 Task: Check the percentage active listings of laminate floors in the last 3 years.
Action: Mouse moved to (824, 189)
Screenshot: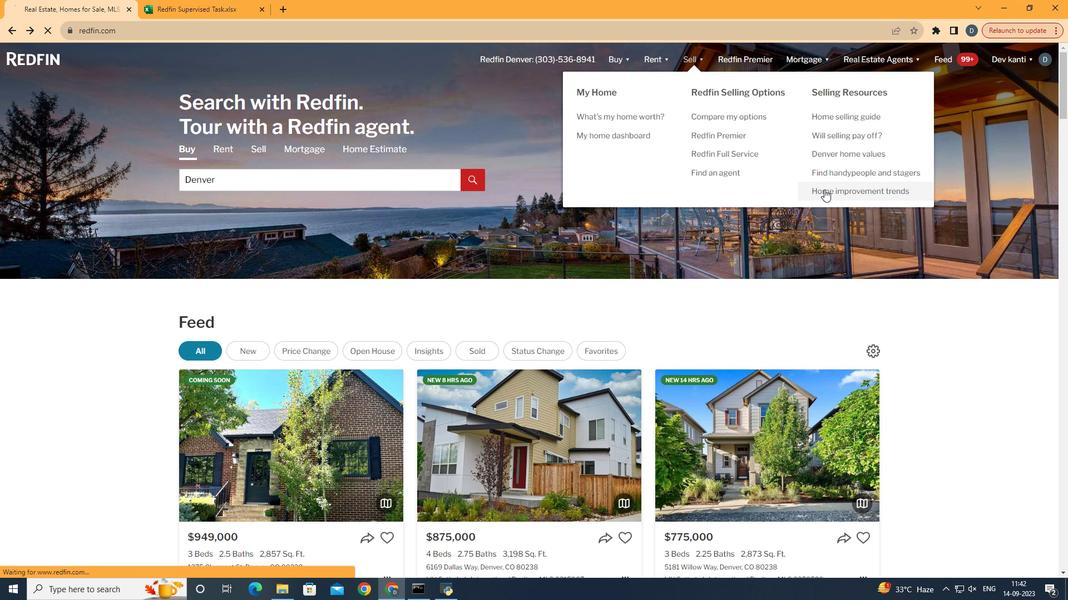 
Action: Mouse pressed left at (824, 189)
Screenshot: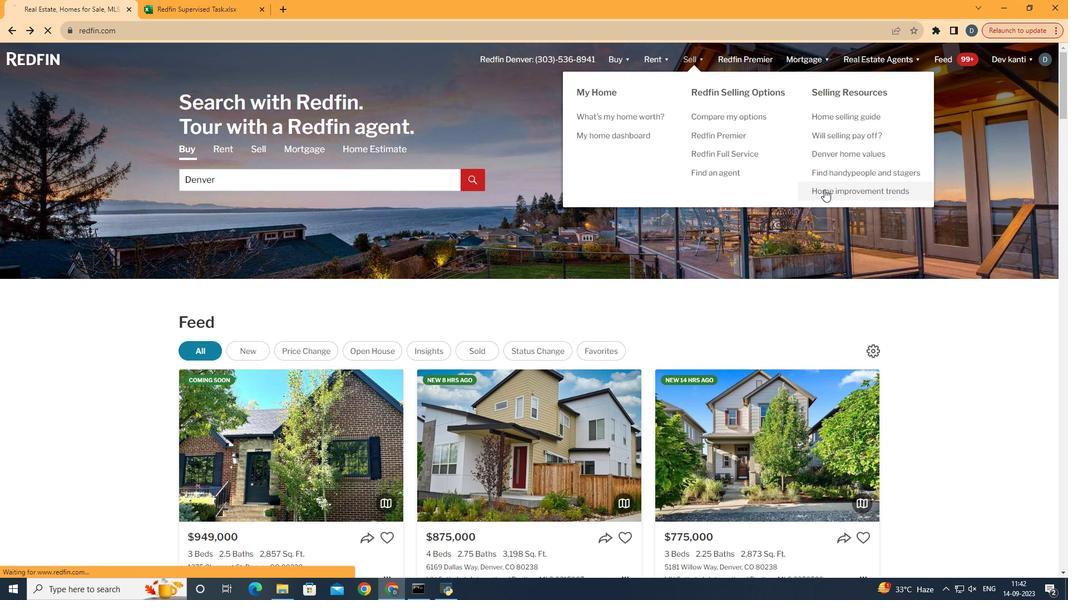 
Action: Mouse moved to (270, 210)
Screenshot: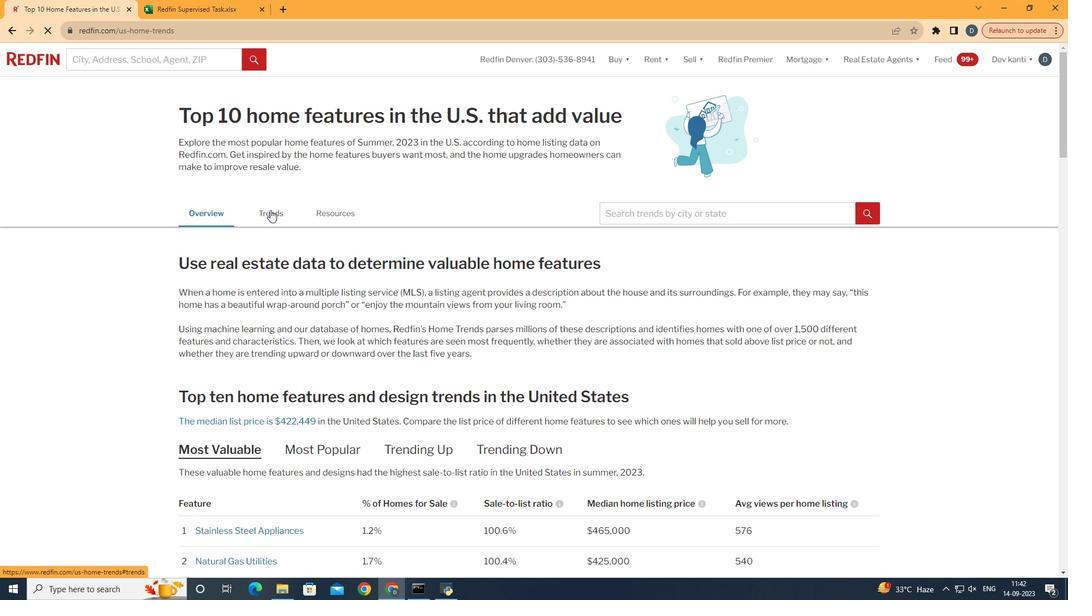 
Action: Mouse pressed left at (270, 210)
Screenshot: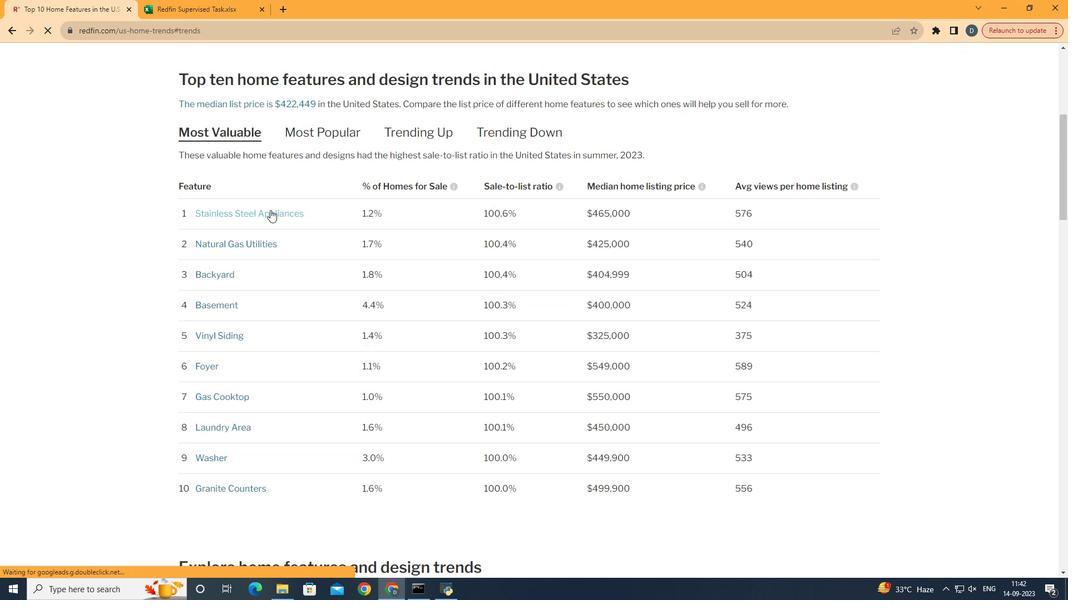
Action: Mouse moved to (349, 273)
Screenshot: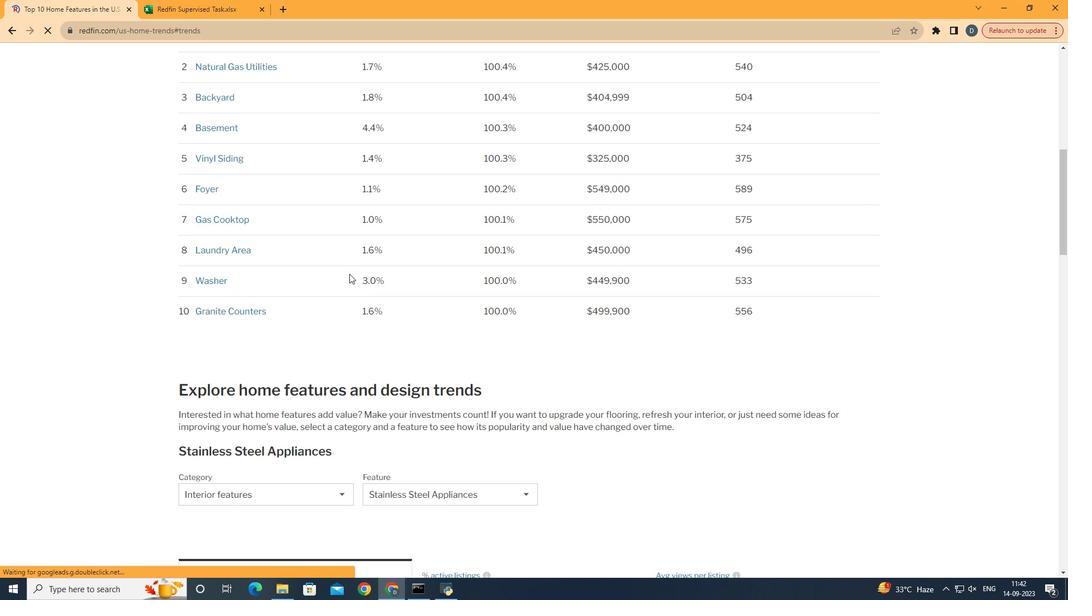
Action: Mouse scrolled (349, 273) with delta (0, 0)
Screenshot: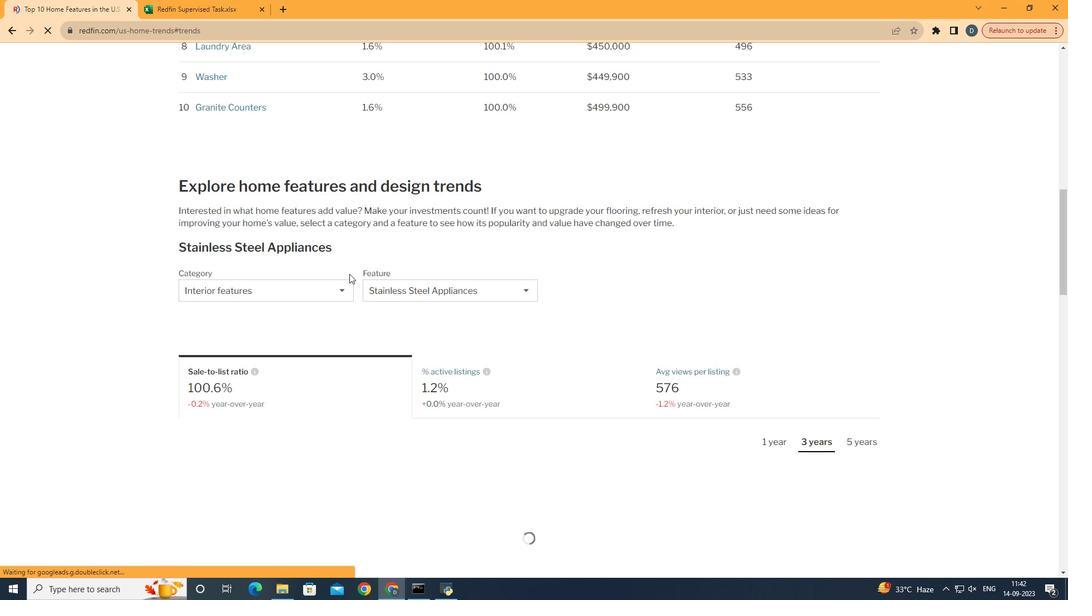 
Action: Mouse moved to (349, 274)
Screenshot: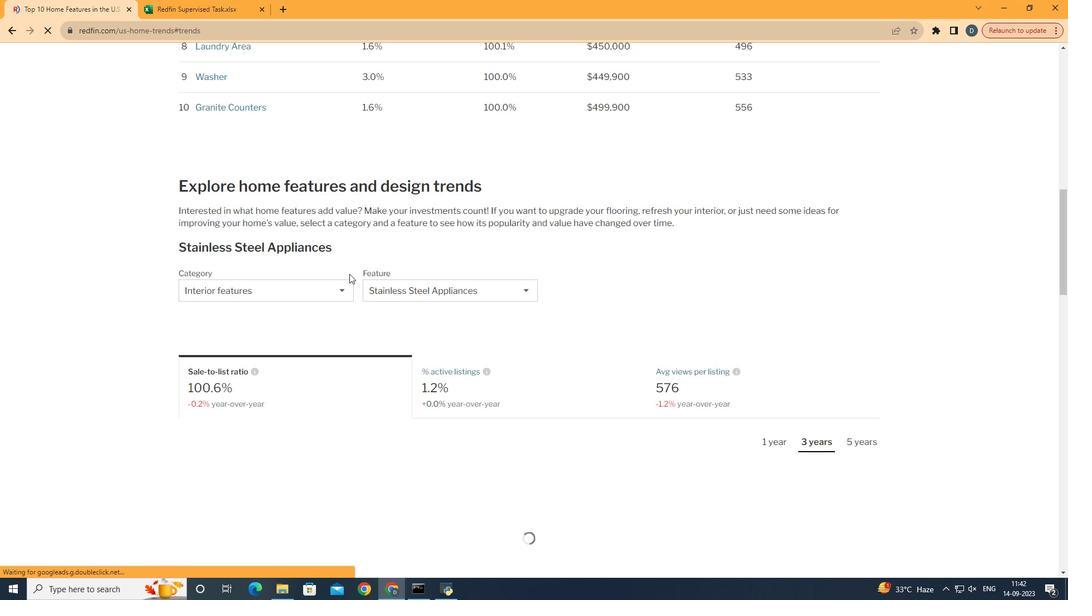 
Action: Mouse scrolled (349, 273) with delta (0, 0)
Screenshot: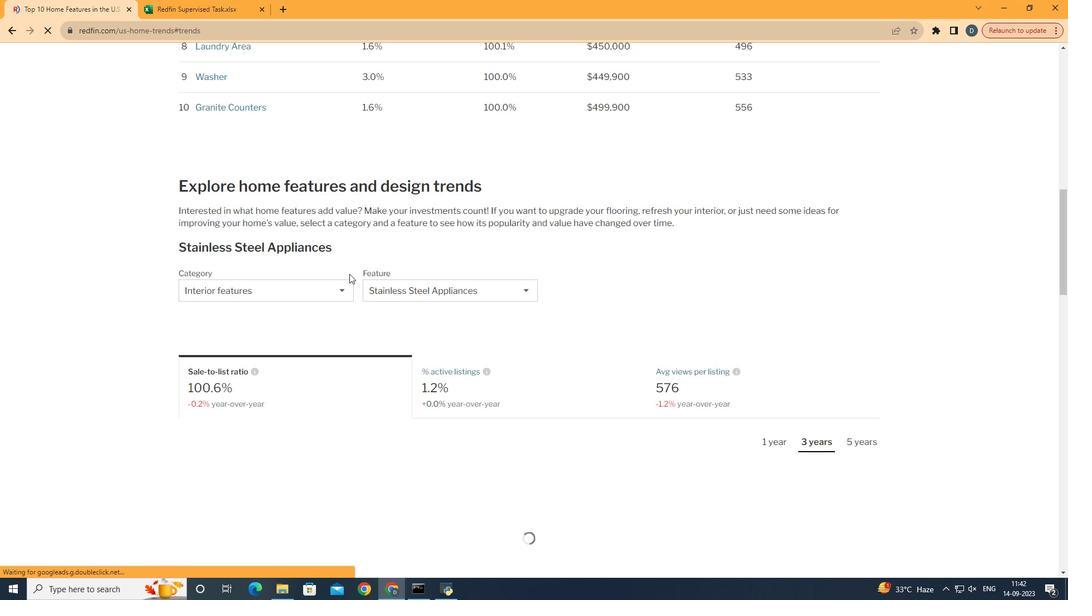 
Action: Mouse scrolled (349, 273) with delta (0, 0)
Screenshot: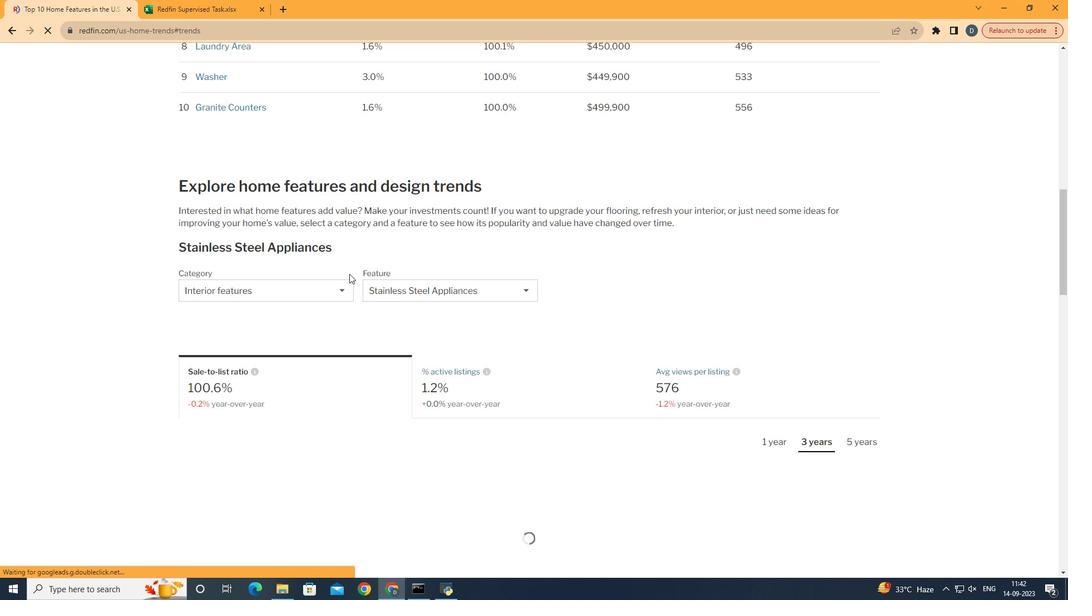 
Action: Mouse scrolled (349, 273) with delta (0, 0)
Screenshot: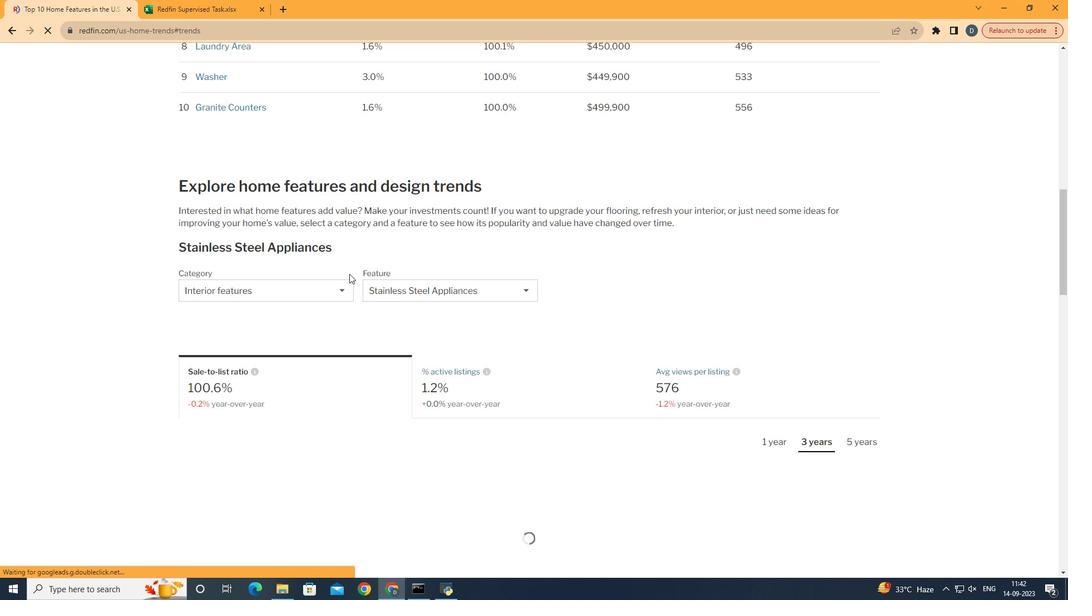 
Action: Mouse scrolled (349, 273) with delta (0, 0)
Screenshot: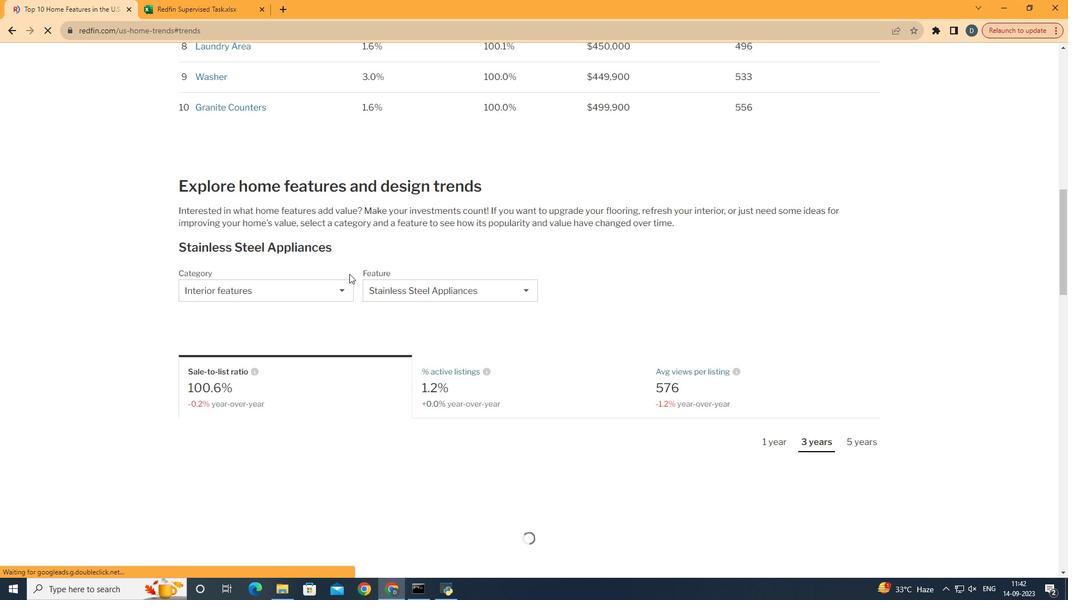 
Action: Mouse scrolled (349, 273) with delta (0, 0)
Screenshot: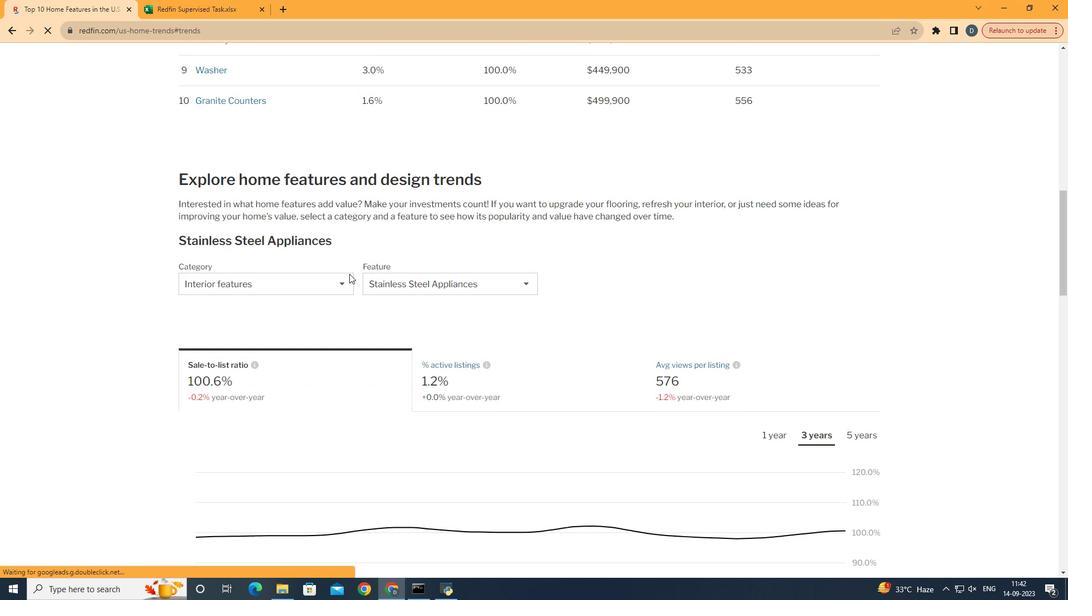 
Action: Mouse scrolled (349, 273) with delta (0, 0)
Screenshot: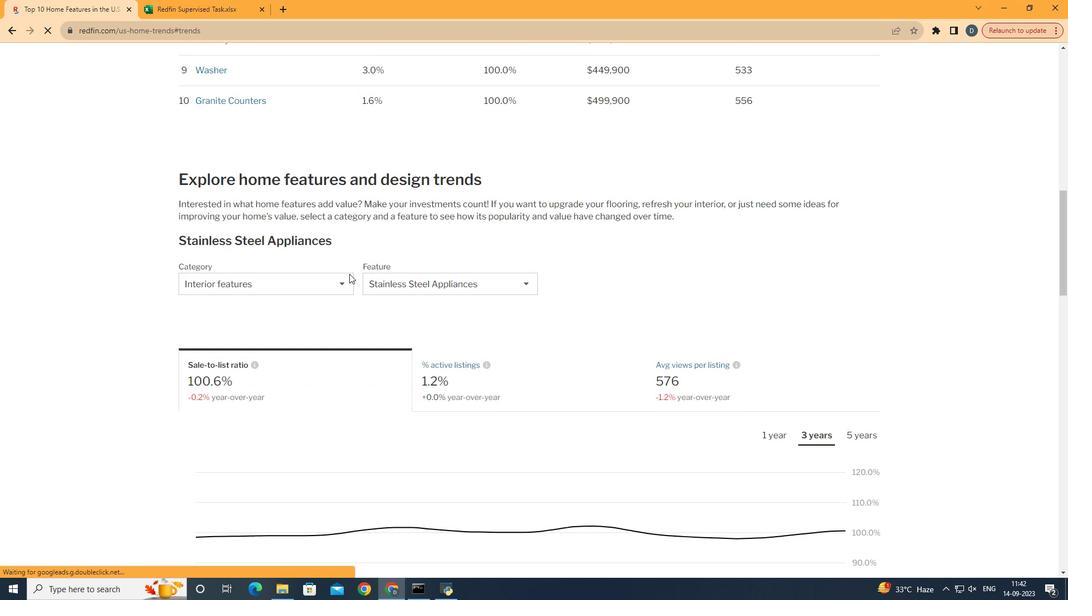 
Action: Mouse scrolled (349, 273) with delta (0, 0)
Screenshot: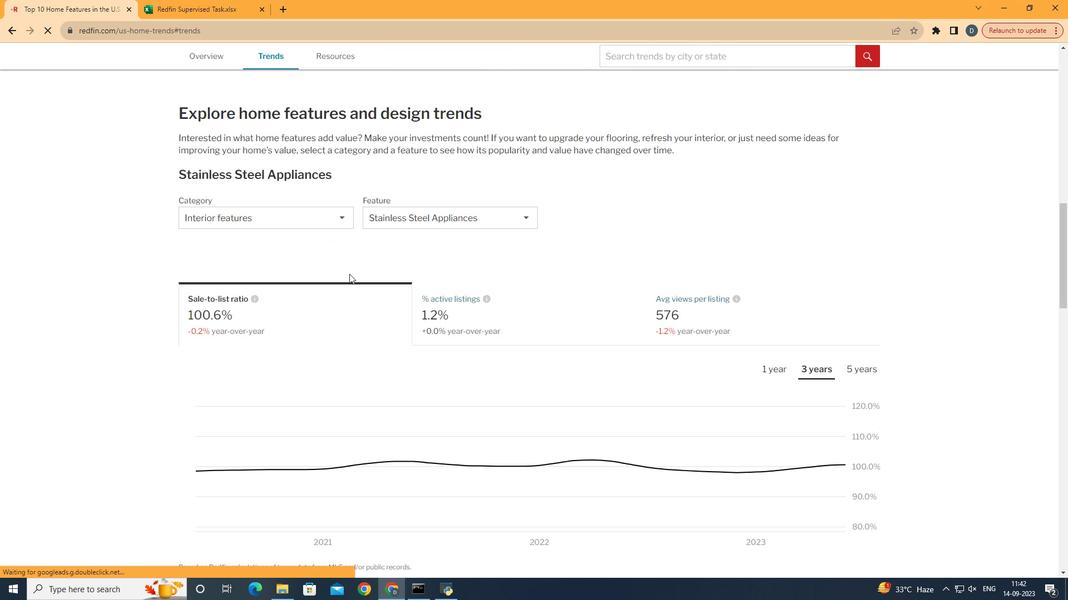 
Action: Mouse scrolled (349, 273) with delta (0, 0)
Screenshot: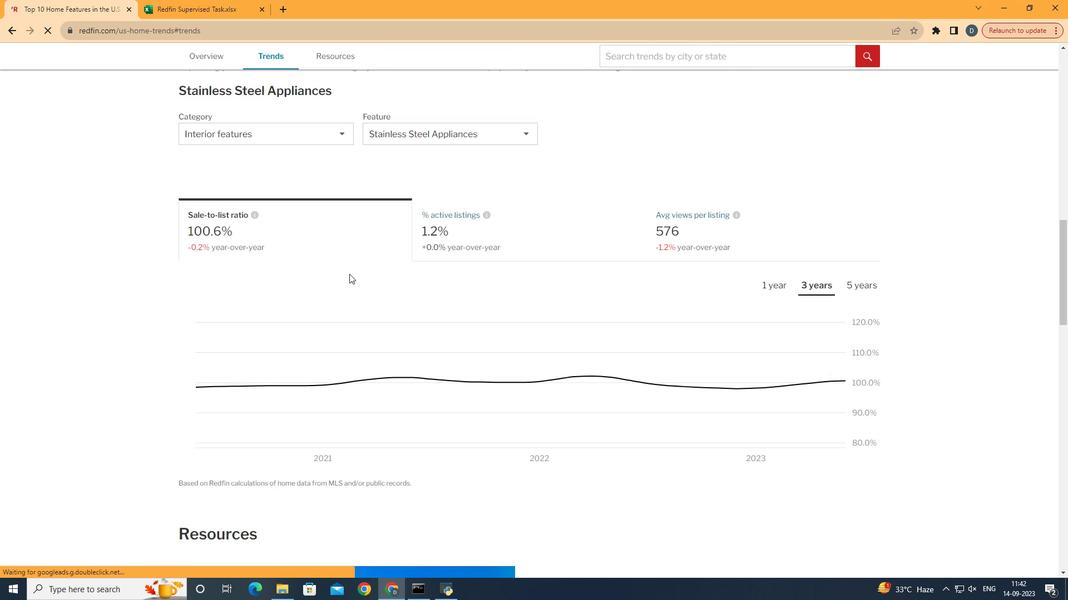 
Action: Mouse scrolled (349, 273) with delta (0, 0)
Screenshot: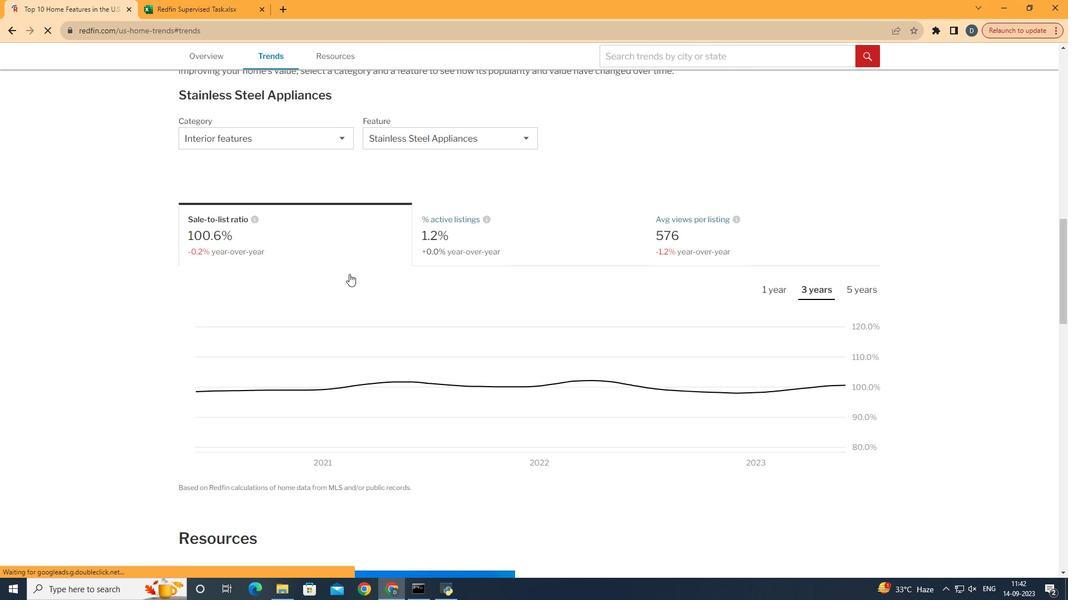 
Action: Mouse scrolled (349, 274) with delta (0, 0)
Screenshot: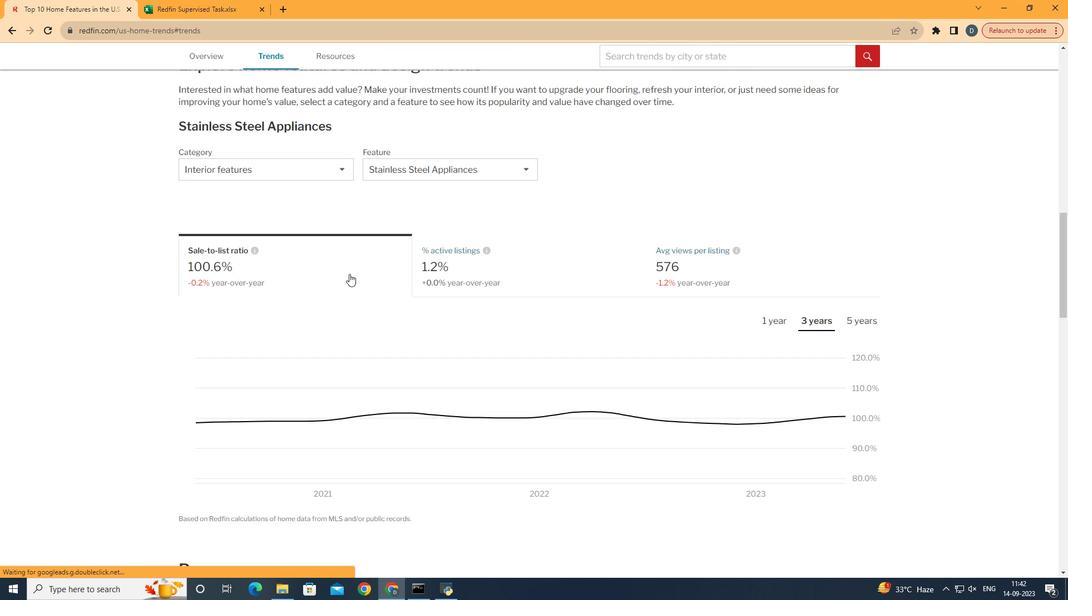 
Action: Mouse scrolled (349, 273) with delta (0, 0)
Screenshot: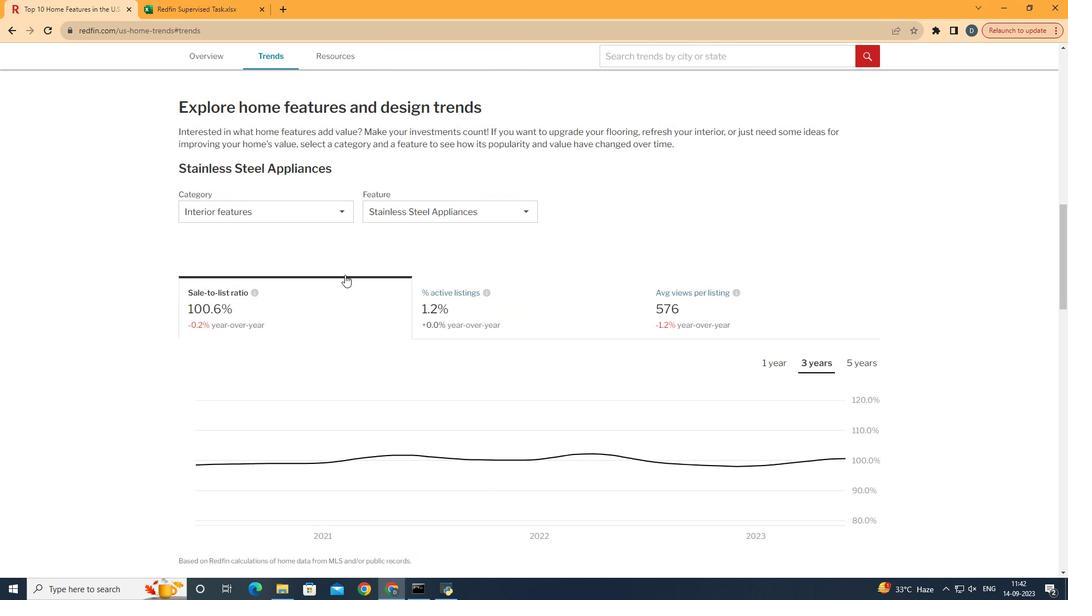 
Action: Mouse moved to (348, 275)
Screenshot: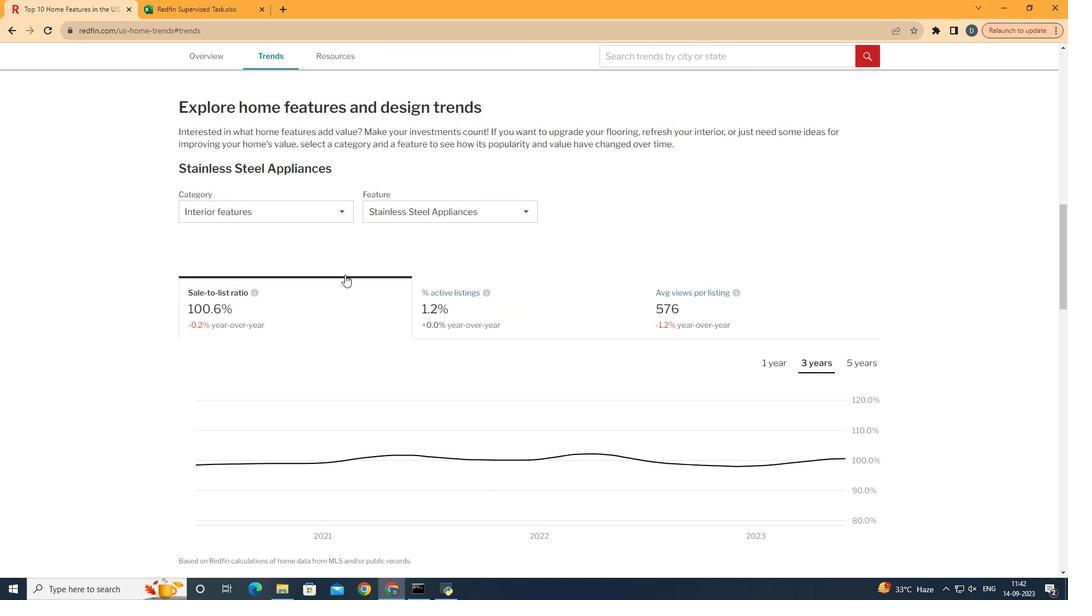 
Action: Mouse scrolled (348, 274) with delta (0, 0)
Screenshot: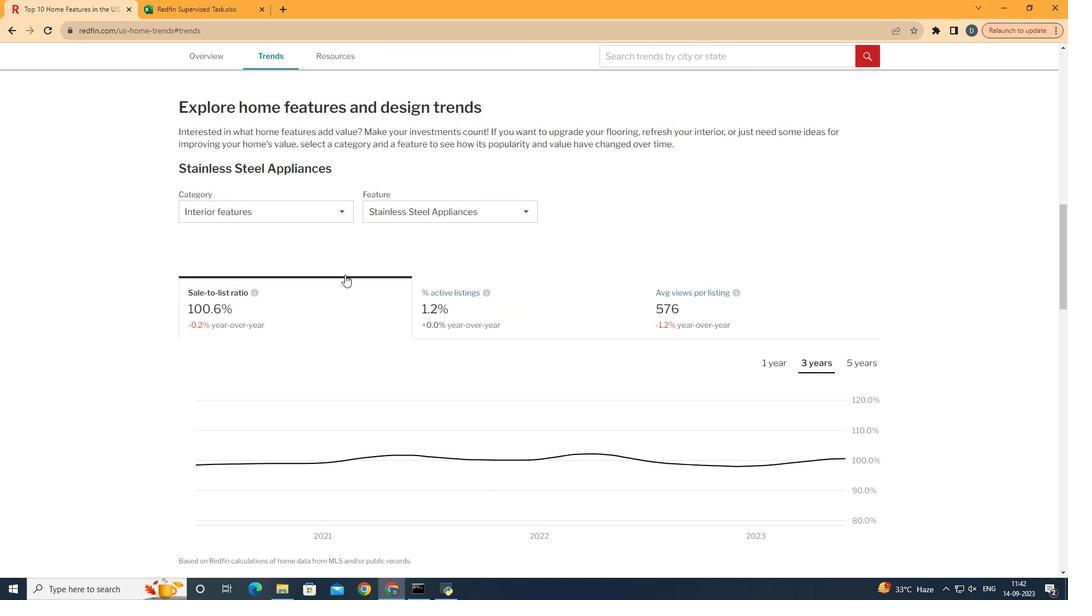
Action: Mouse moved to (346, 275)
Screenshot: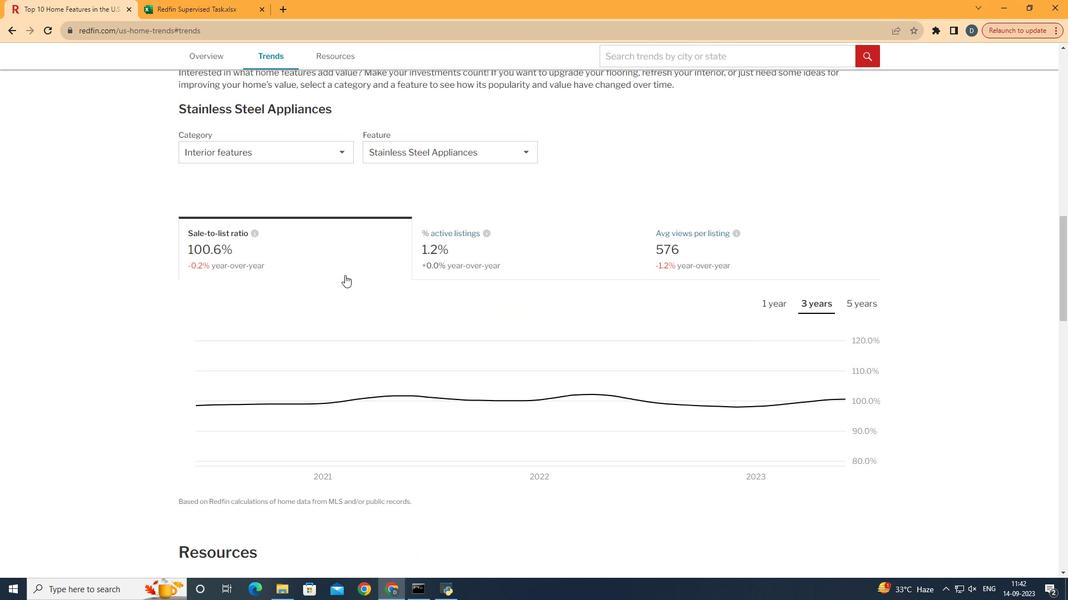 
Action: Mouse scrolled (346, 274) with delta (0, 0)
Screenshot: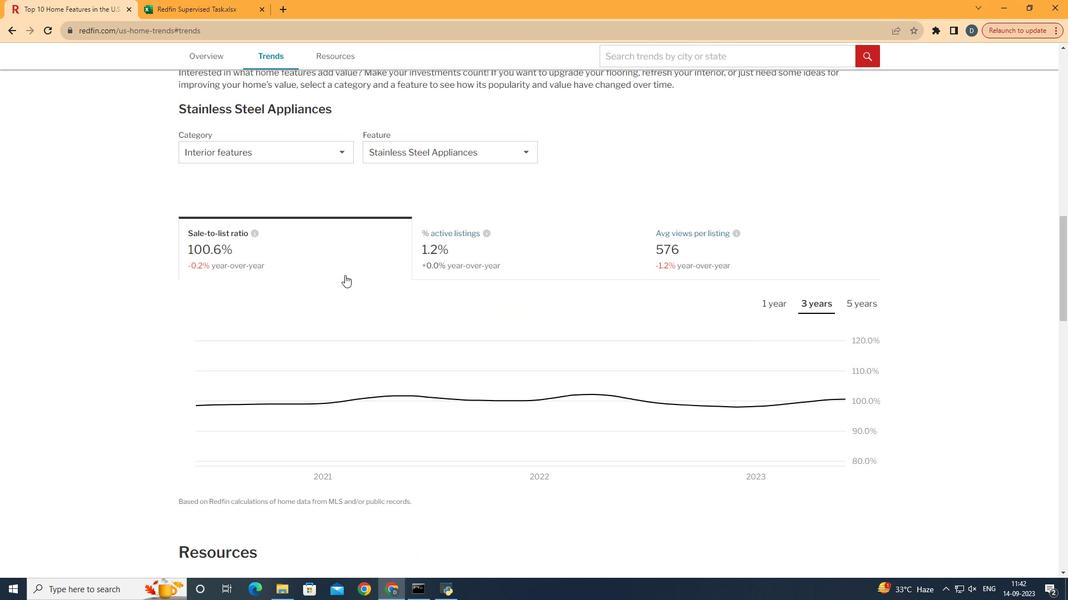 
Action: Mouse moved to (345, 275)
Screenshot: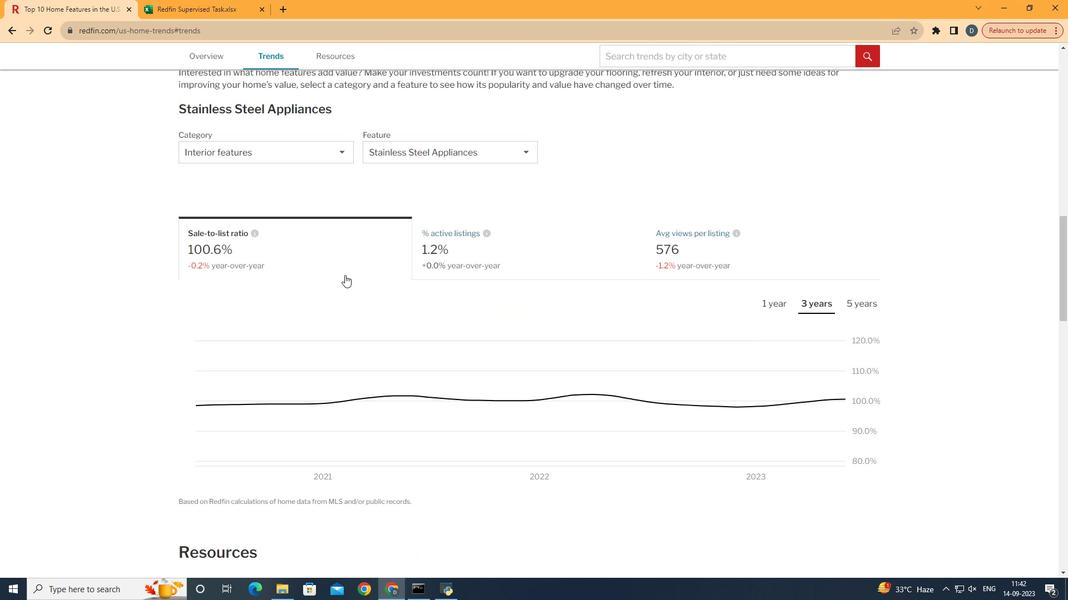 
Action: Mouse scrolled (345, 274) with delta (0, 0)
Screenshot: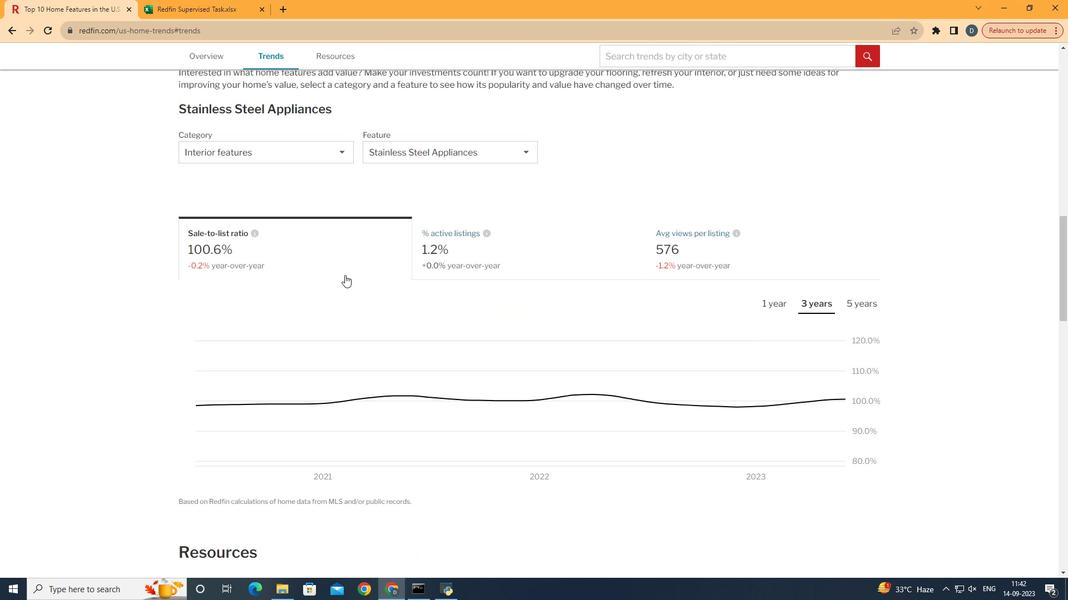 
Action: Mouse moved to (344, 275)
Screenshot: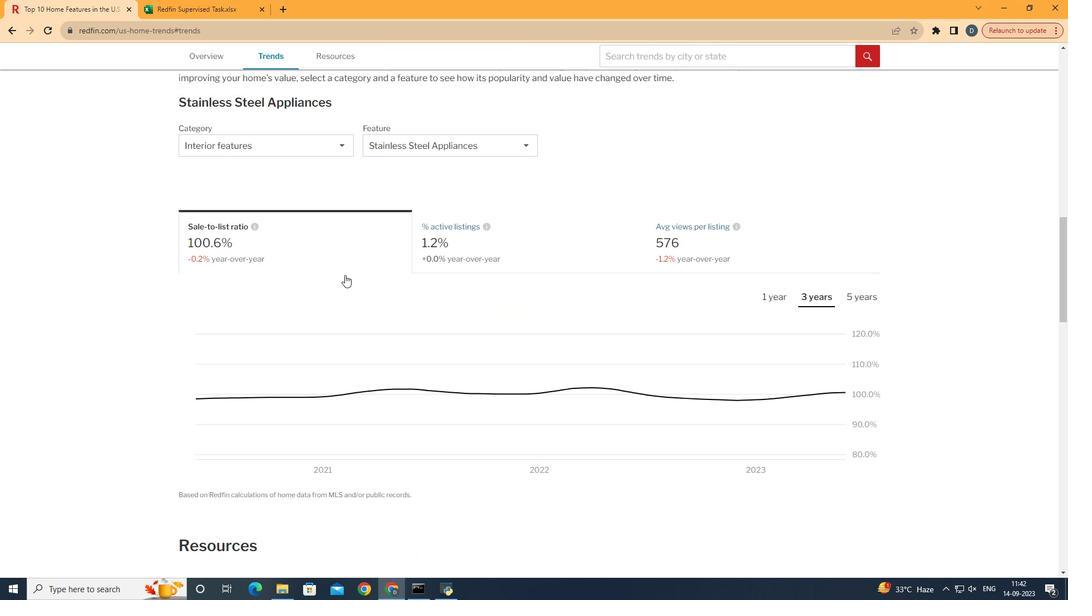 
Action: Mouse scrolled (344, 274) with delta (0, 0)
Screenshot: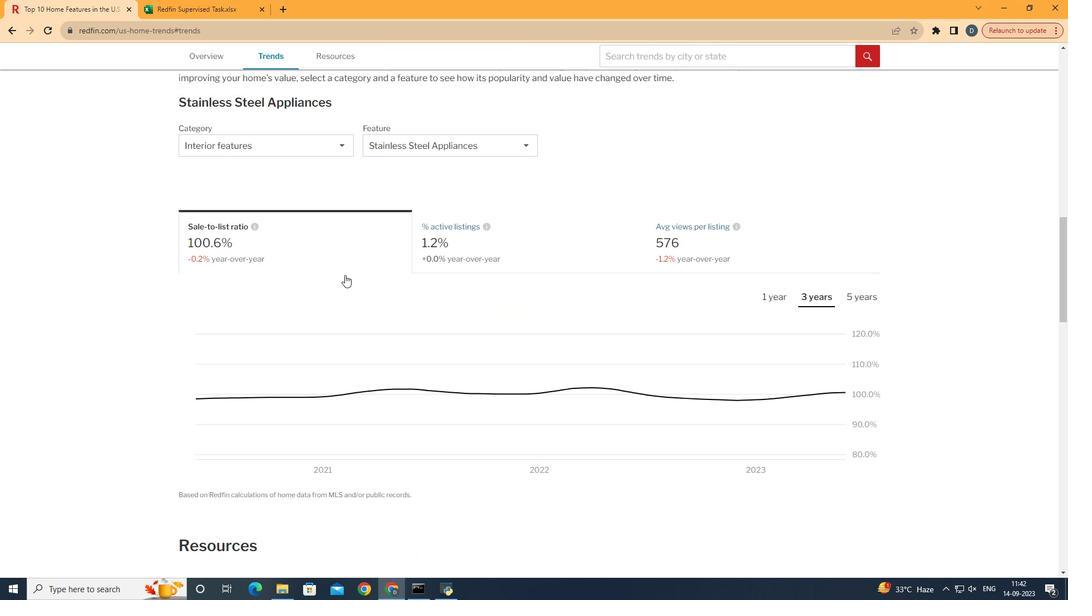 
Action: Mouse moved to (305, 146)
Screenshot: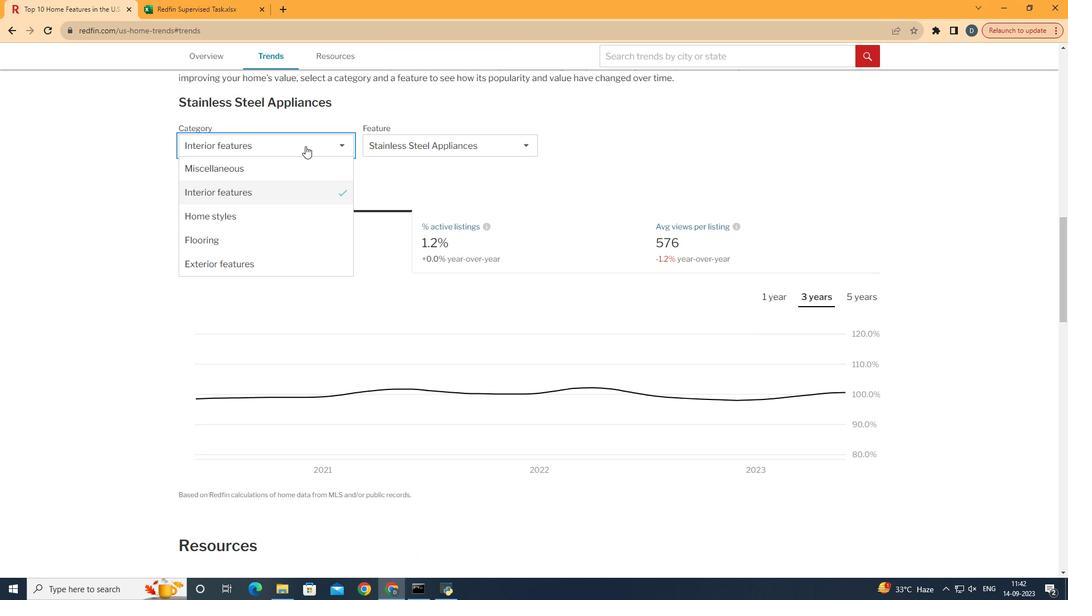 
Action: Mouse pressed left at (305, 146)
Screenshot: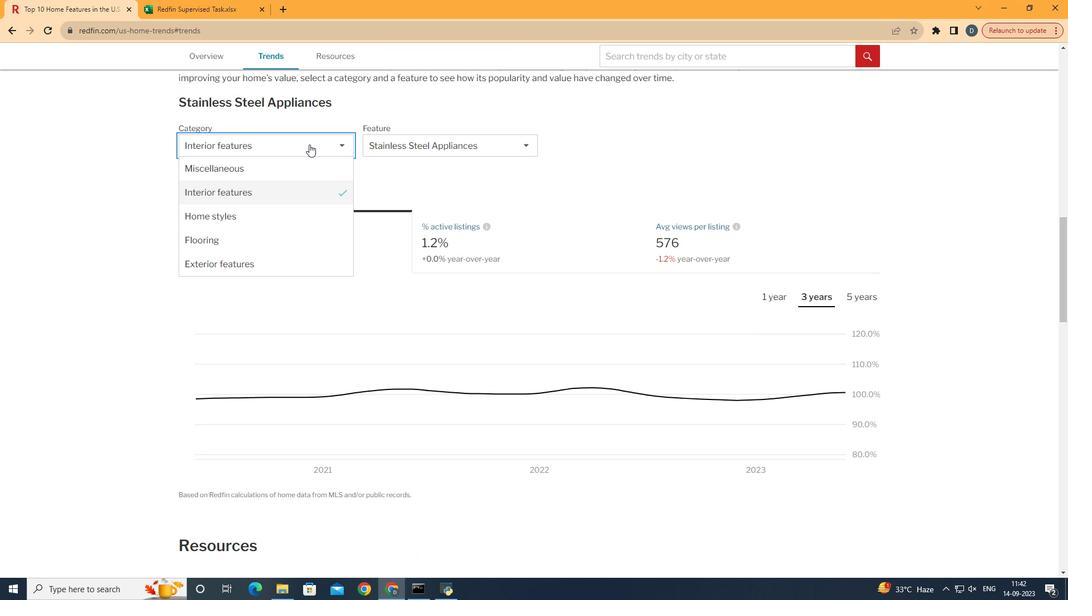 
Action: Mouse moved to (306, 247)
Screenshot: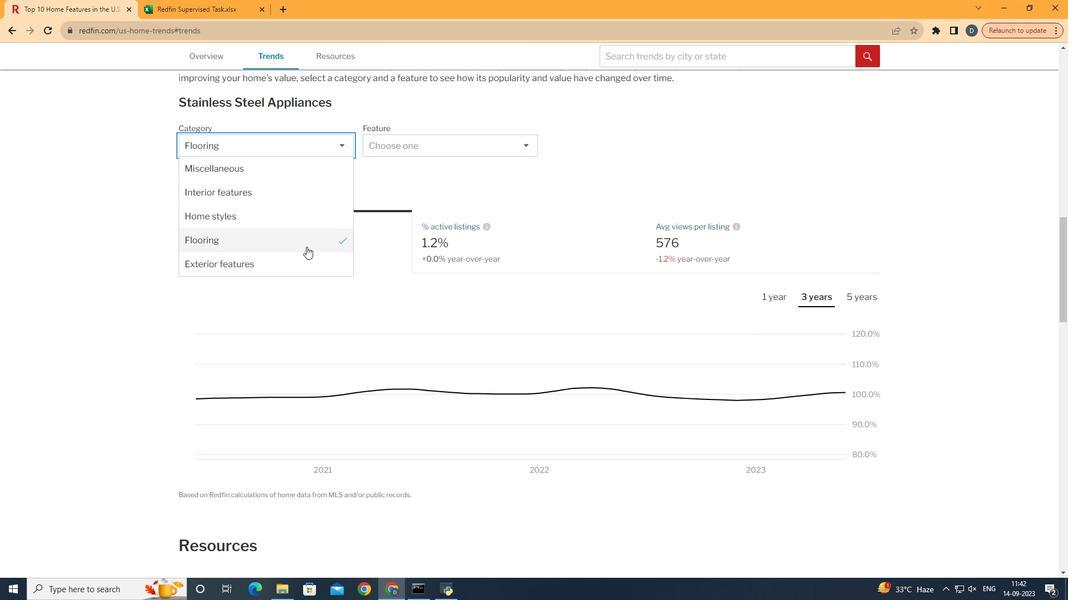 
Action: Mouse pressed left at (306, 247)
Screenshot: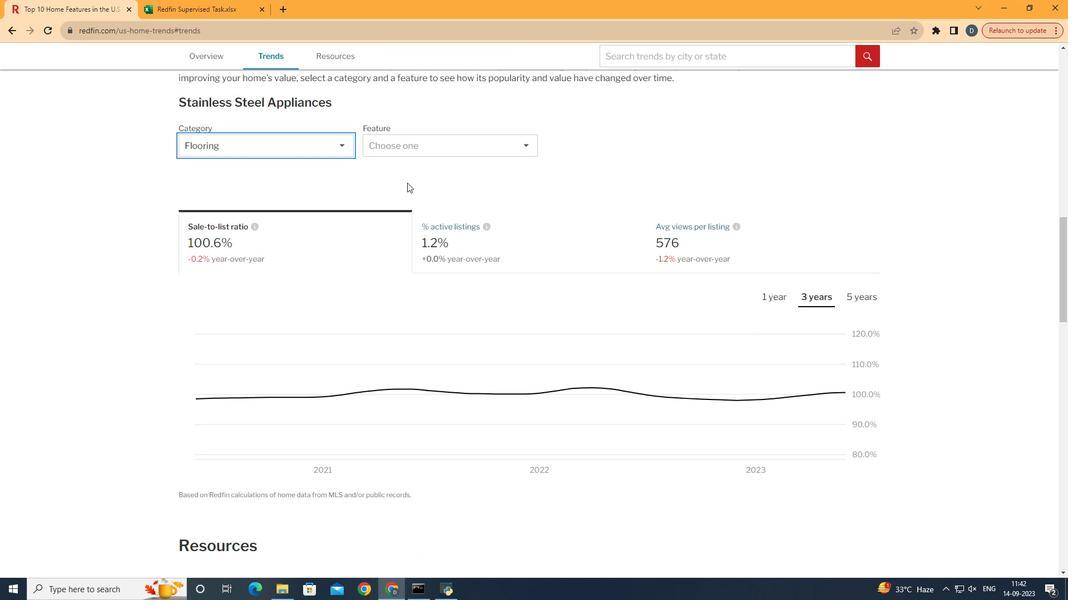 
Action: Mouse moved to (466, 140)
Screenshot: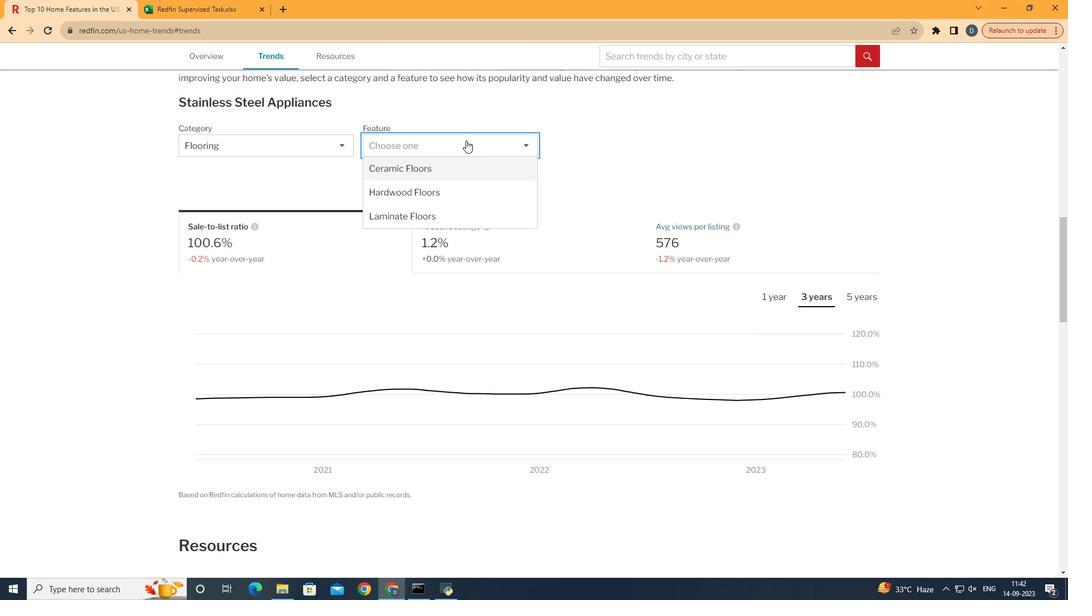 
Action: Mouse pressed left at (466, 140)
Screenshot: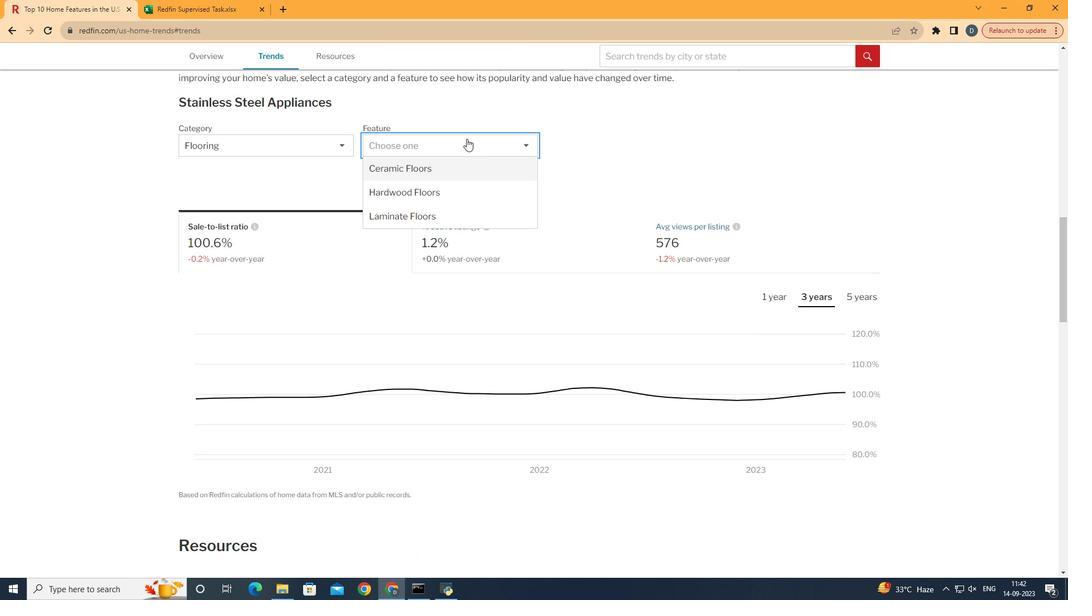
Action: Mouse moved to (465, 218)
Screenshot: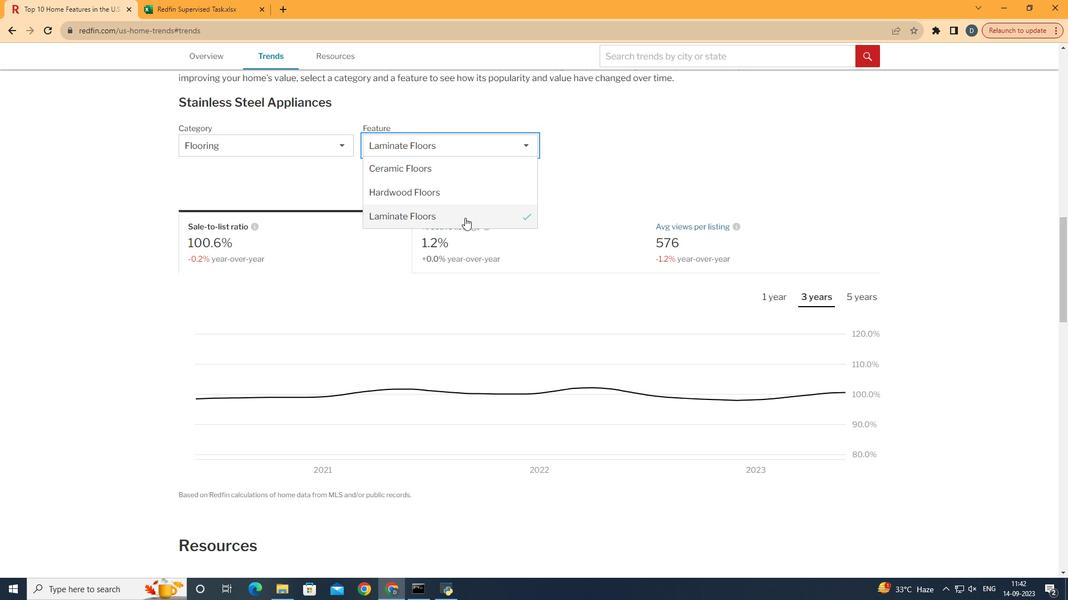 
Action: Mouse pressed left at (465, 218)
Screenshot: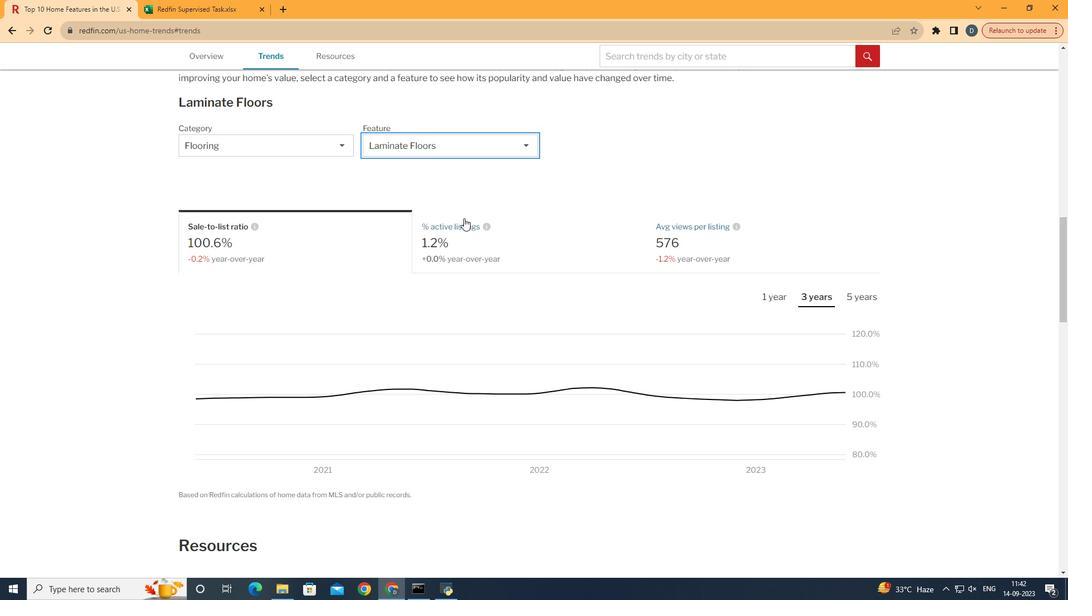 
Action: Mouse moved to (555, 259)
Screenshot: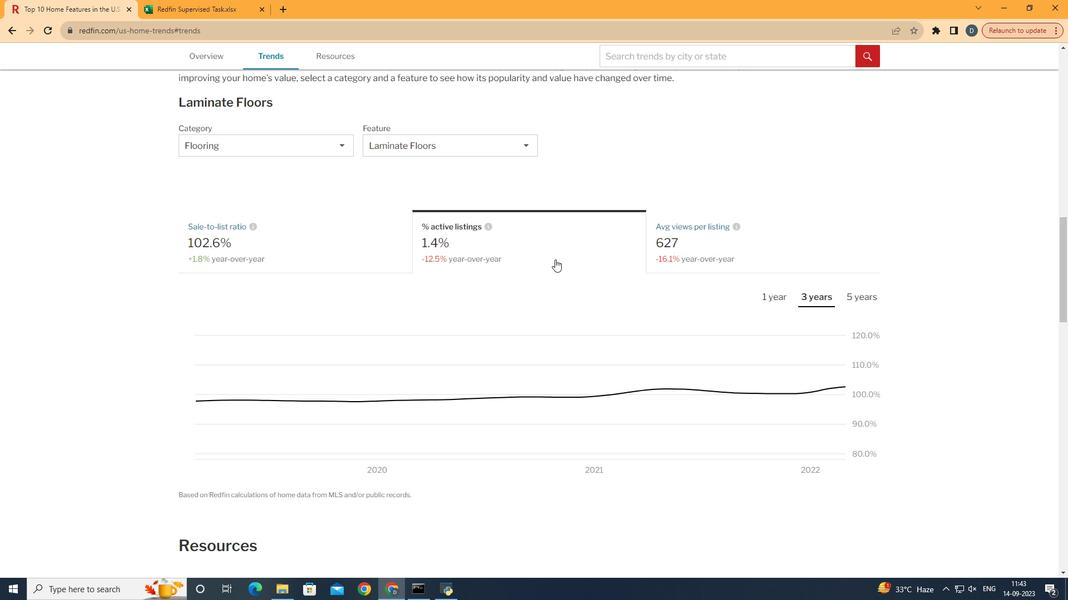 
Action: Mouse pressed left at (555, 259)
Screenshot: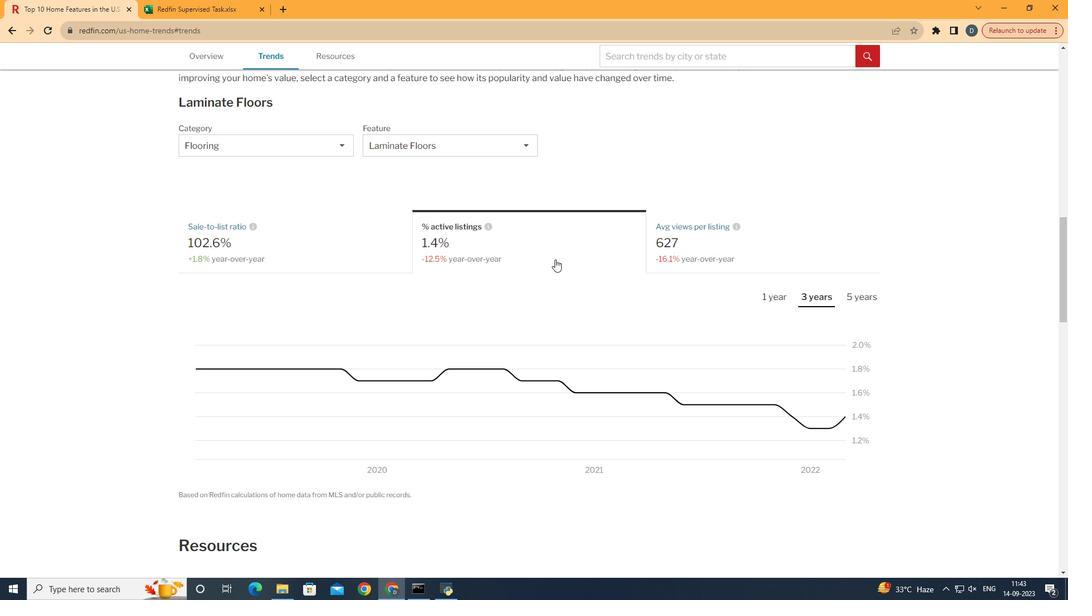 
Action: Mouse moved to (812, 292)
Screenshot: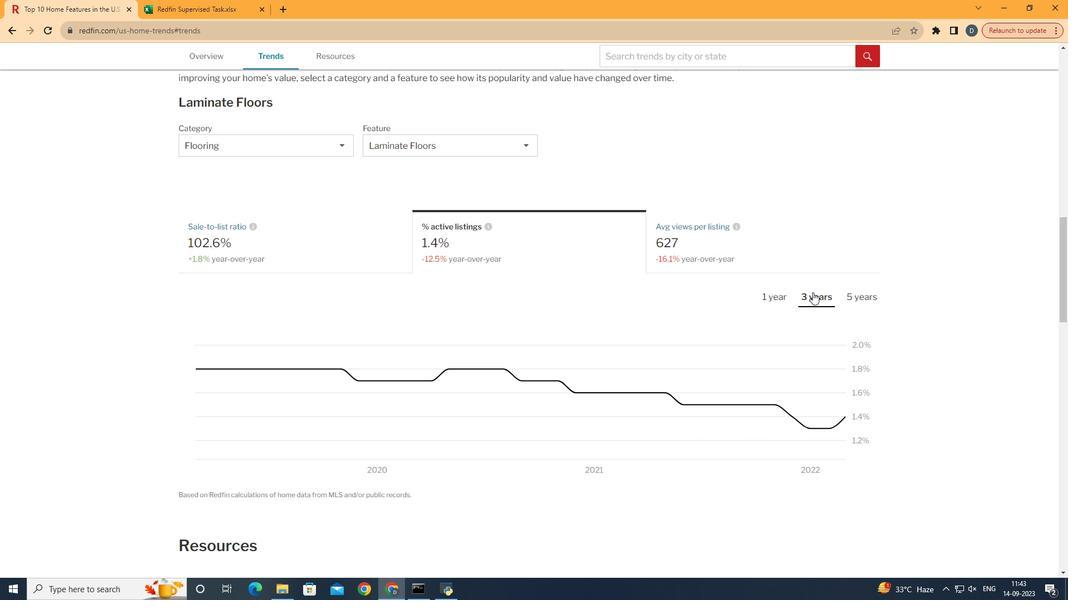 
Action: Mouse pressed left at (812, 292)
Screenshot: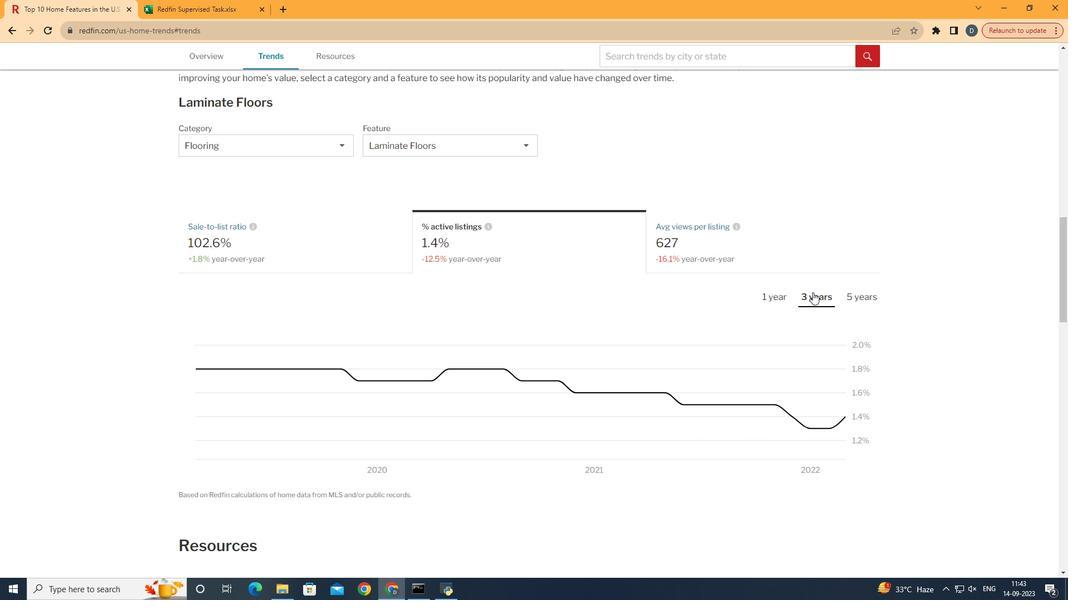 
